 Task: Add an event with the title Team Building Event: Go-Kart Racing and Team Competition, date '2024/04/17', time 9:40 AM to 11:40 AMand add a description: The retreat will kick off with an opening session where participants will be introduced to the objectives and benefits of team building. The facilitators will create a positive and inclusive environment, setting the tone for open communication, respect, and mutual support.Select event color  Lavender . Add location for the event as: 321 Ribeira, Porto, Portugal, logged in from the account softage.5@softage.netand send the event invitation to softage.9@softage.net and softage.10@softage.net. Set a reminder for the event Every weekday(Monday to Friday)
Action: Mouse moved to (62, 121)
Screenshot: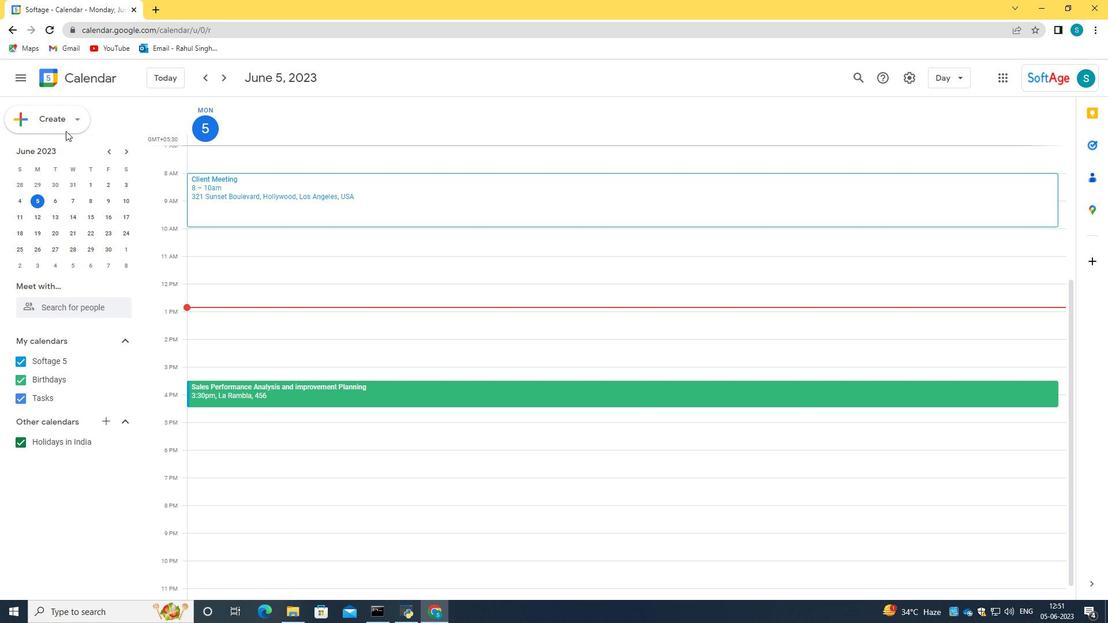 
Action: Mouse pressed left at (62, 121)
Screenshot: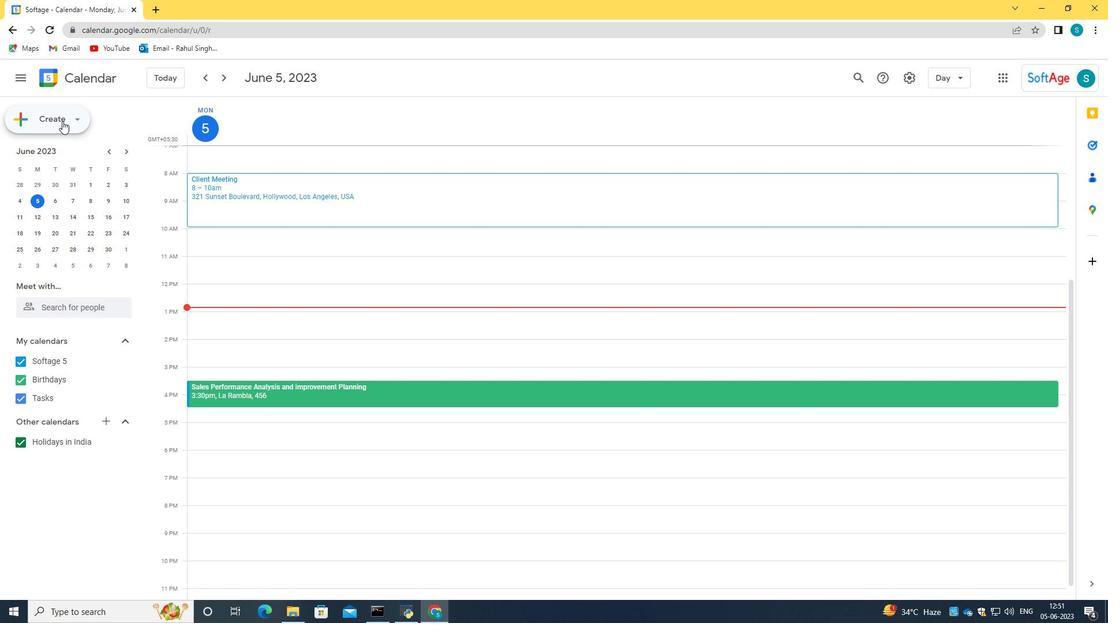 
Action: Mouse moved to (69, 149)
Screenshot: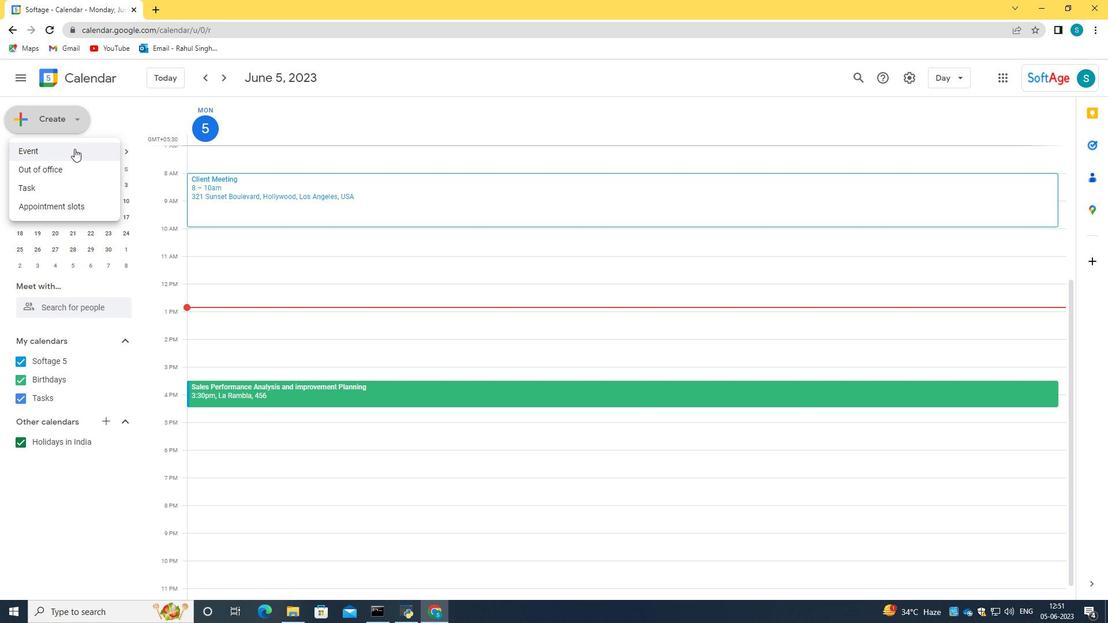 
Action: Mouse pressed left at (69, 149)
Screenshot: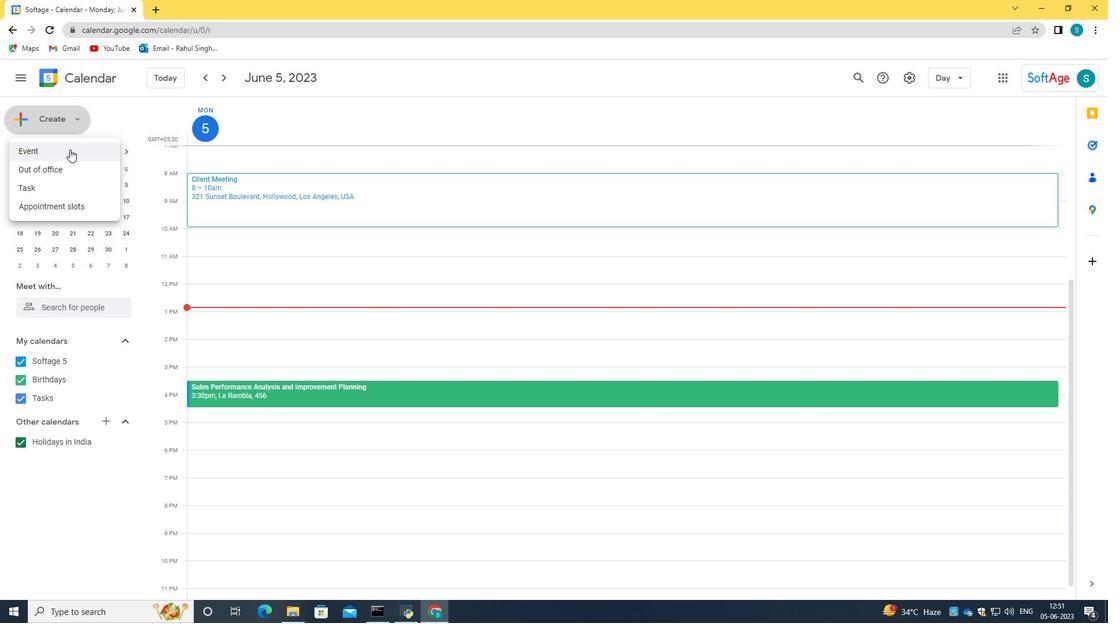 
Action: Mouse moved to (656, 461)
Screenshot: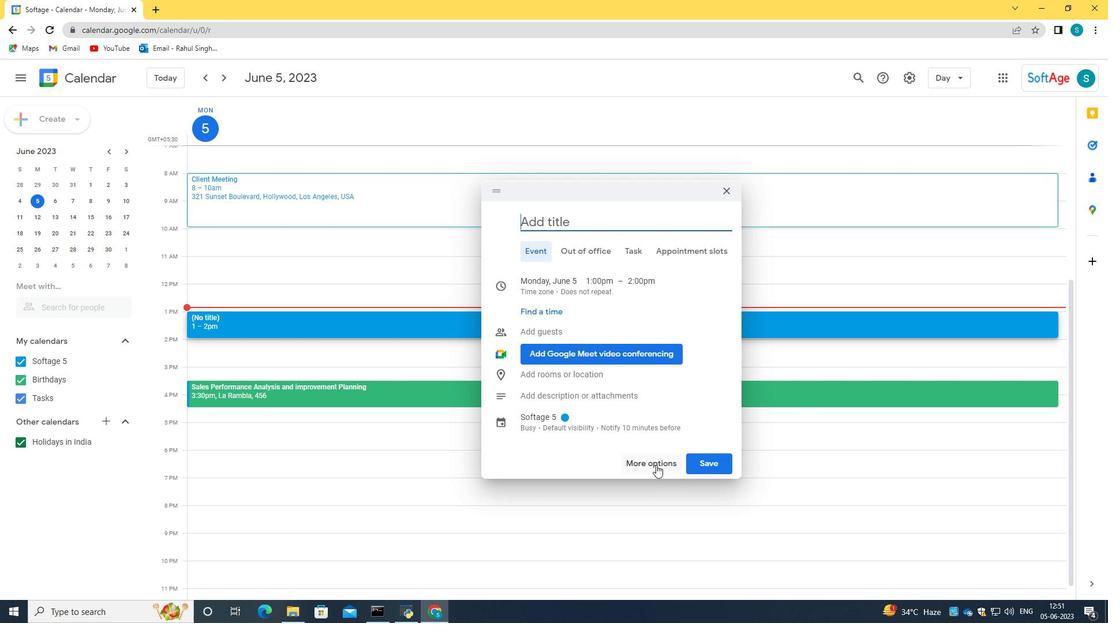 
Action: Mouse pressed left at (656, 461)
Screenshot: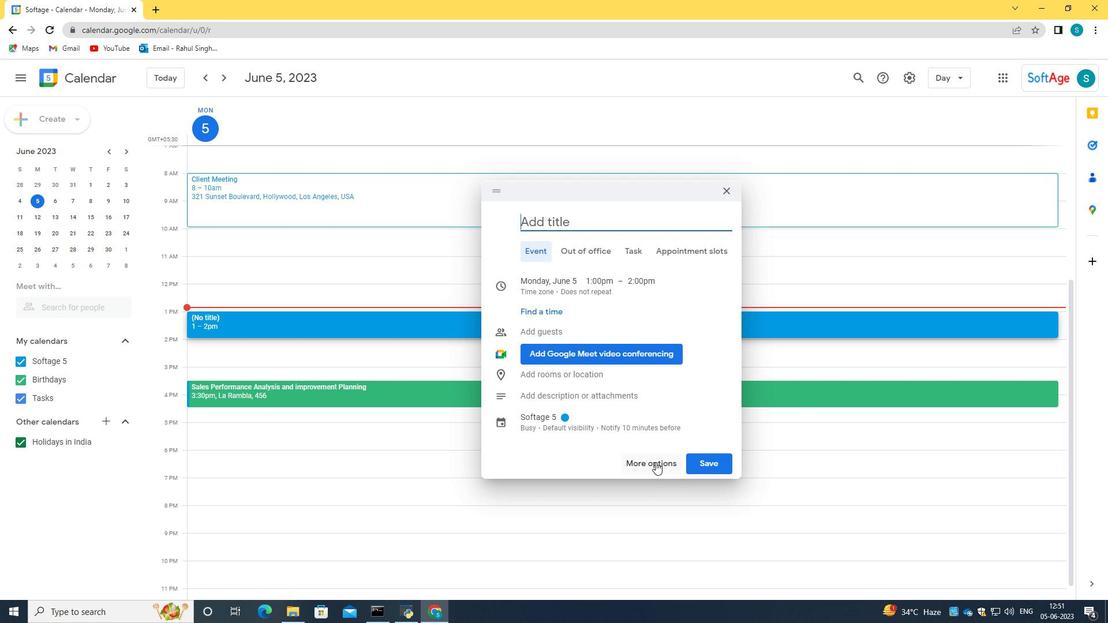 
Action: Mouse moved to (131, 91)
Screenshot: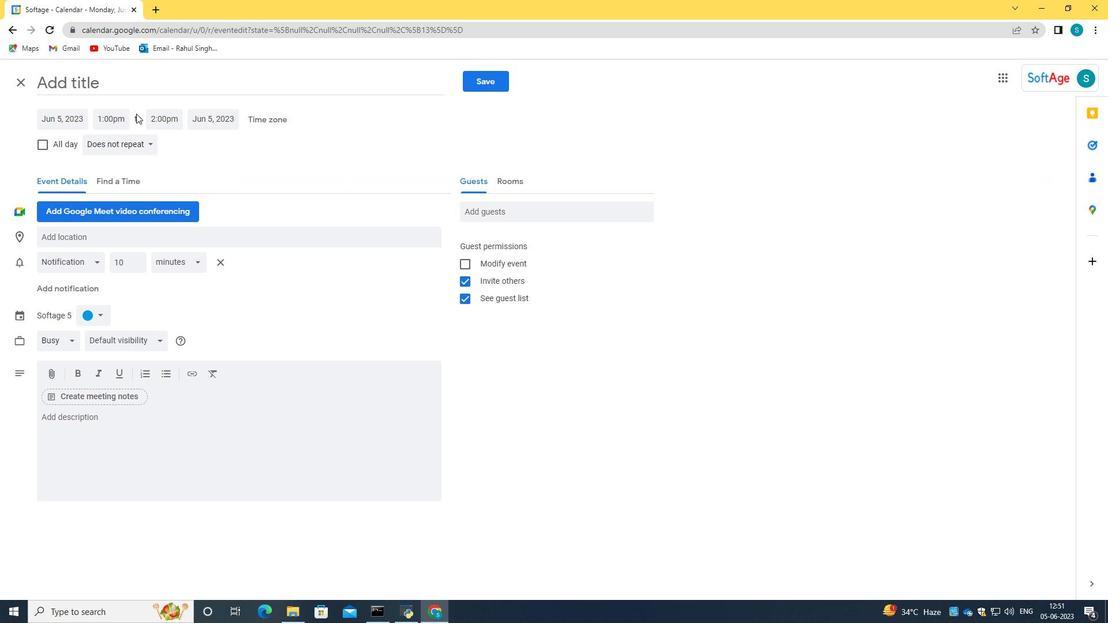 
Action: Mouse pressed left at (131, 91)
Screenshot: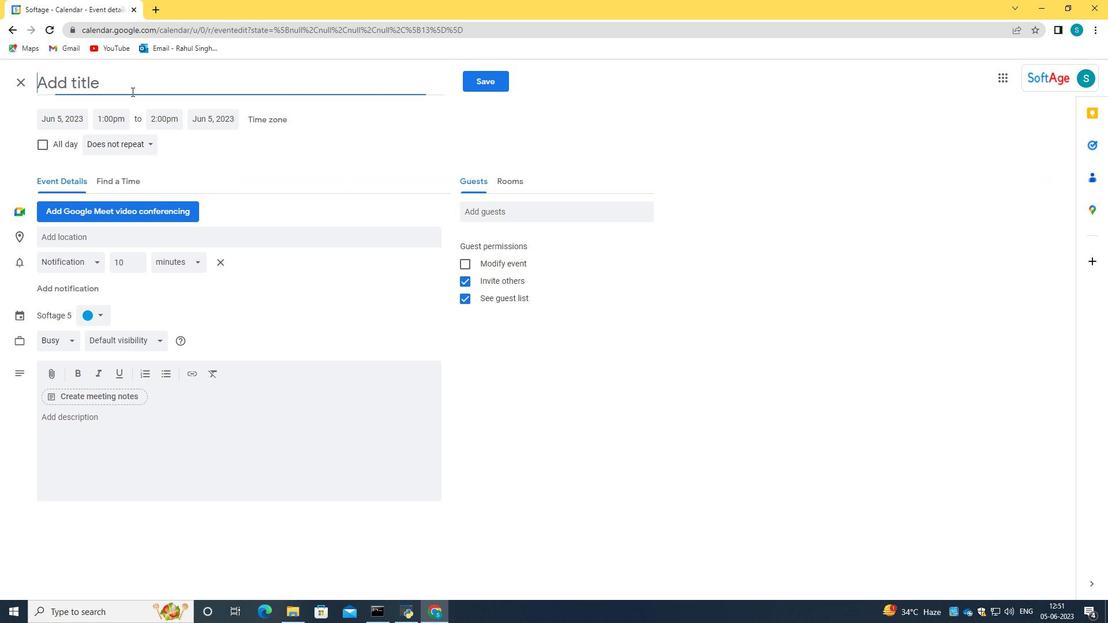 
Action: Key pressed <Key.caps_lock>T<Key.caps_lock>eam<Key.space><Key.caps_lock>B<Key.caps_lock>uilding<Key.space><Key.caps_lock>E<Key.caps_lock>vent<Key.shift_r>:<Key.space><Key.caps_lock>G<Key.caps_lock>o-<Key.caps_lock>K<Key.caps_lock>art<Key.space><Key.caps_lock>R<Key.caps_lock>acing<Key.space>and<Key.space><Key.caps_lock>T<Key.caps_lock>eam<Key.space><Key.caps_lock>C<Key.caps_lock>ompetiton<Key.backspace><Key.backspace>ion
Screenshot: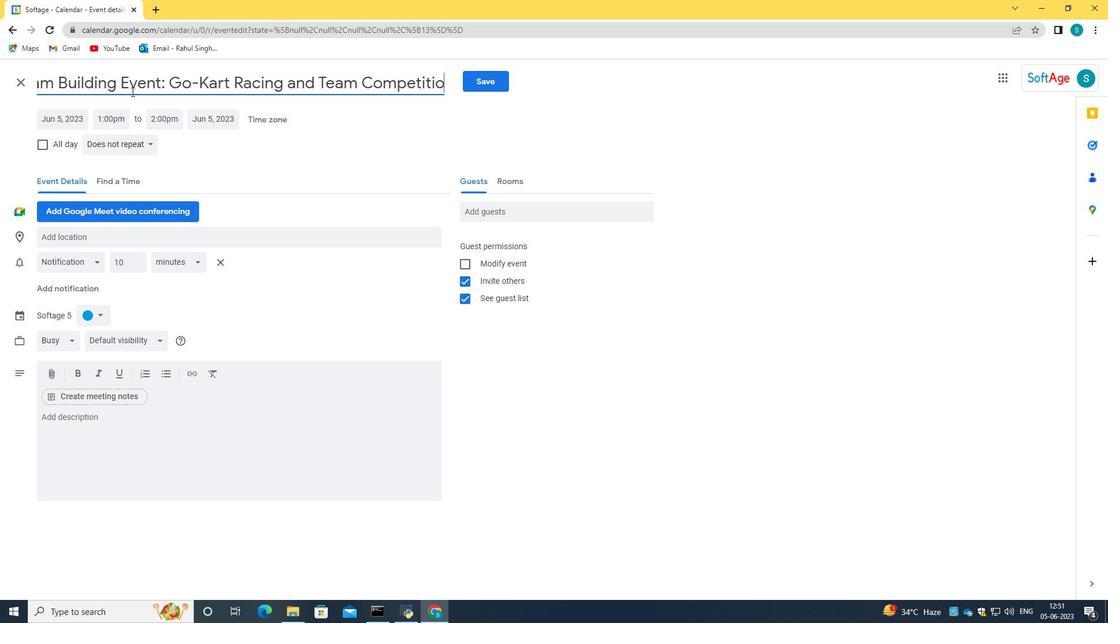 
Action: Mouse moved to (50, 120)
Screenshot: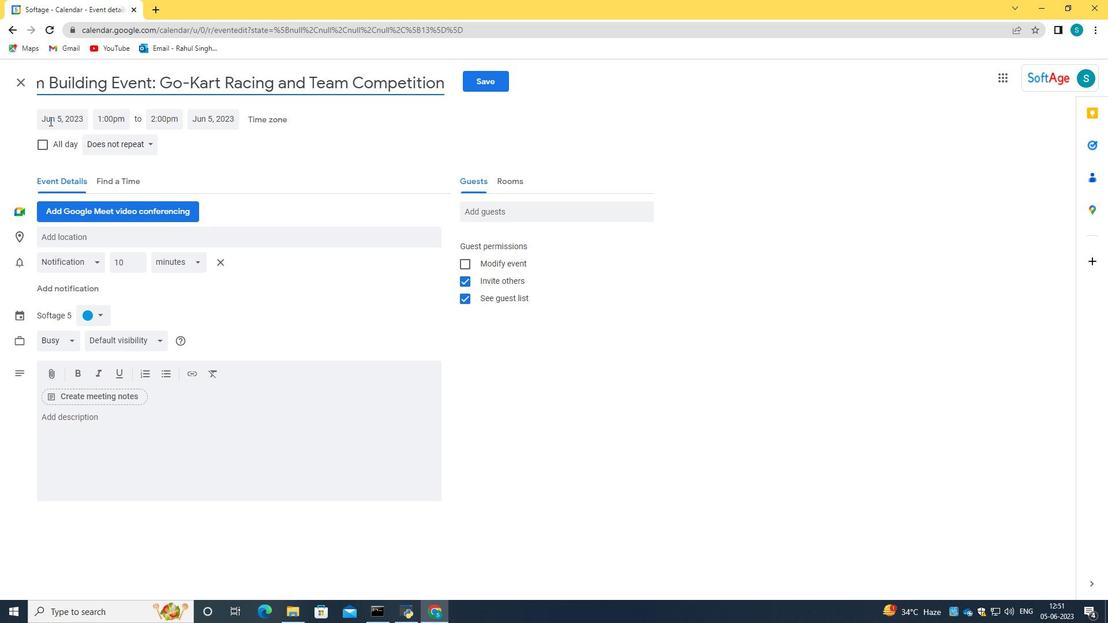 
Action: Mouse pressed left at (50, 120)
Screenshot: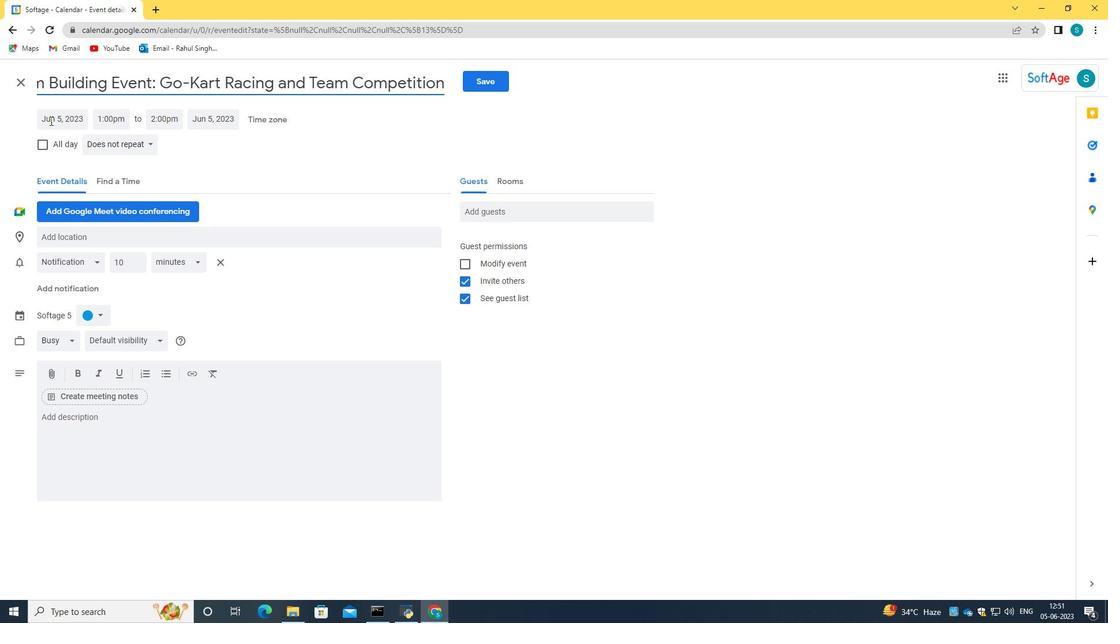 
Action: Key pressed 2024/04/17<Key.tab>09<Key.shift_r>:40<Key.space>am<Key.tab>11<Key.shift_r>:40<Key.space>am
Screenshot: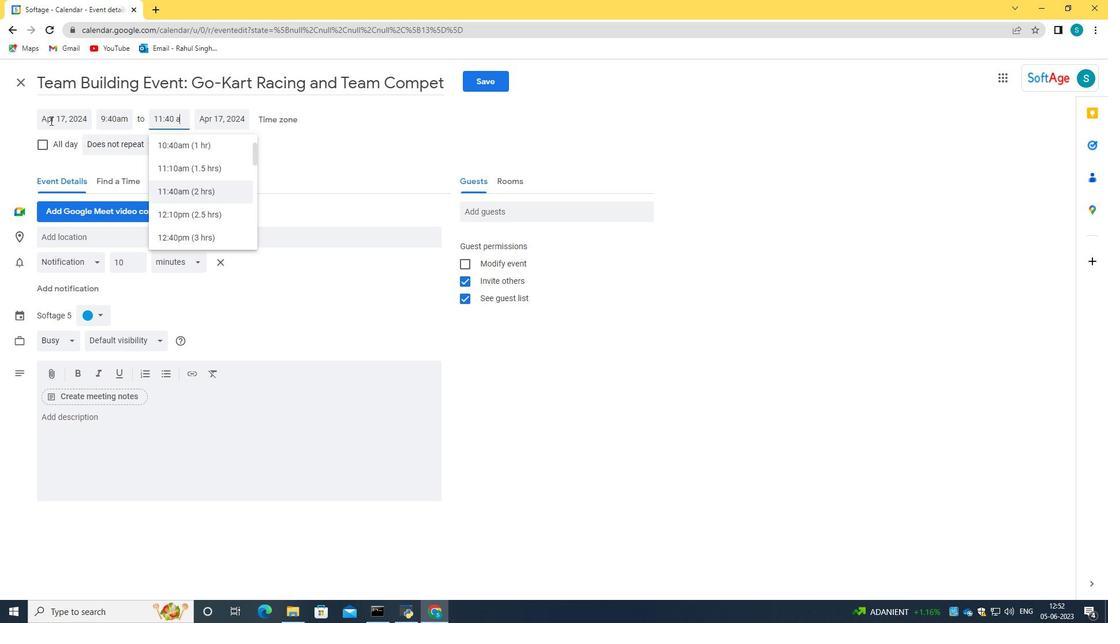 
Action: Mouse scrolled (50, 121) with delta (0, 0)
Screenshot: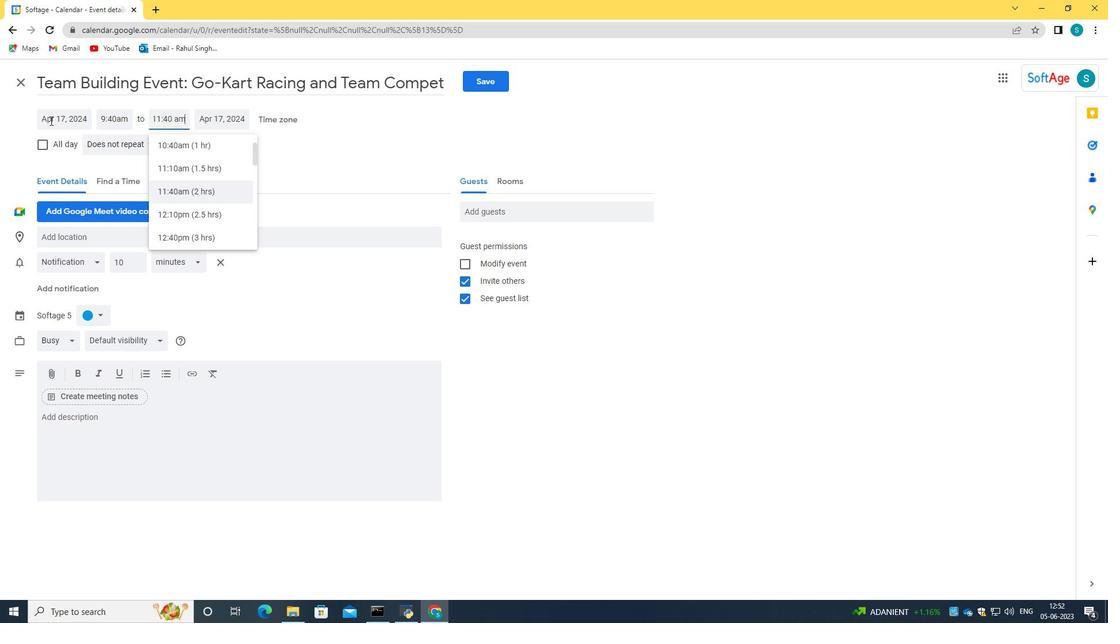 
Action: Mouse scrolled (50, 121) with delta (0, 0)
Screenshot: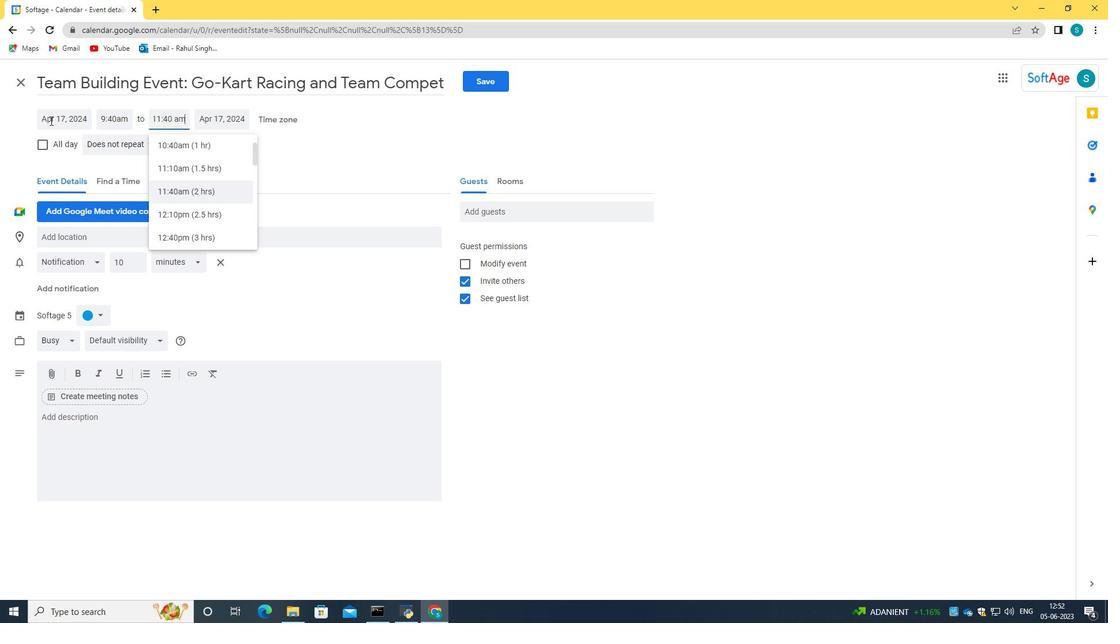 
Action: Mouse scrolled (50, 121) with delta (0, 0)
Screenshot: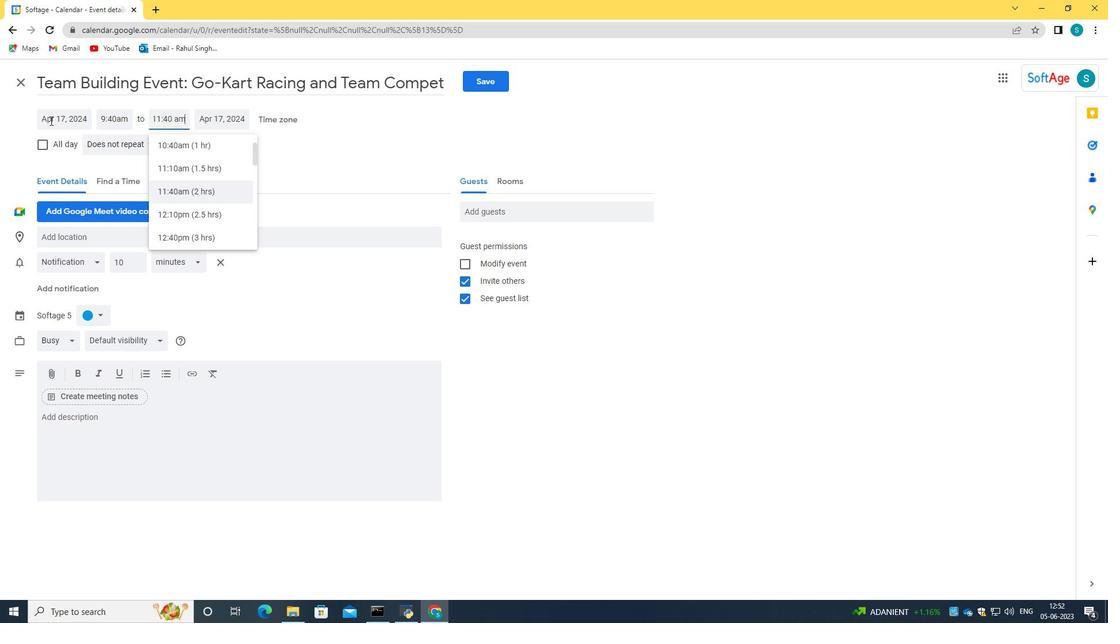 
Action: Mouse moved to (192, 194)
Screenshot: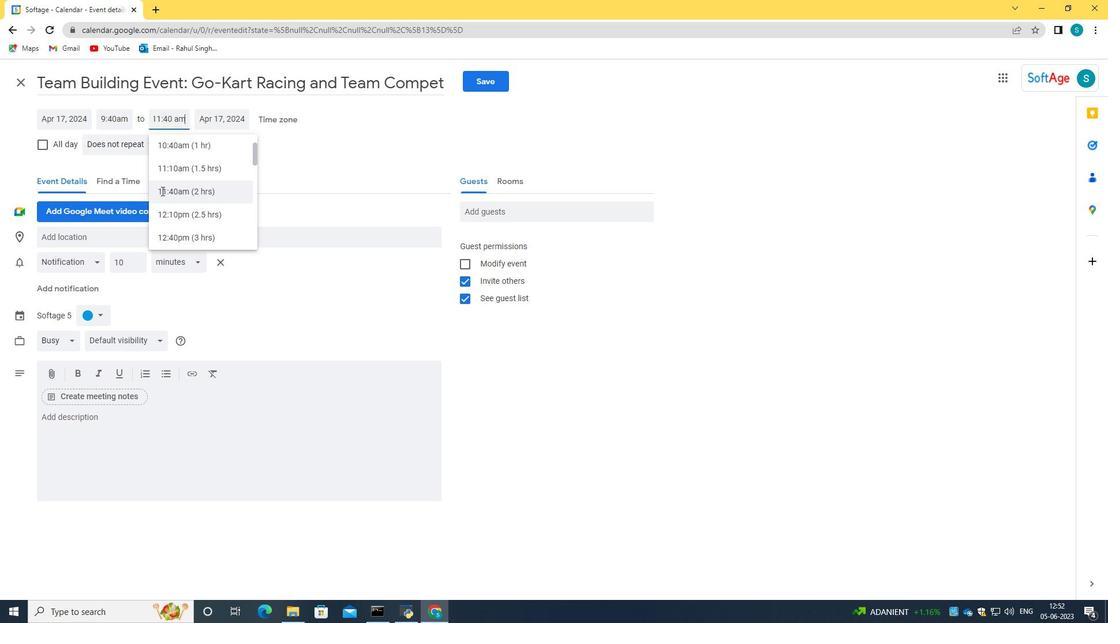 
Action: Mouse pressed left at (192, 194)
Screenshot: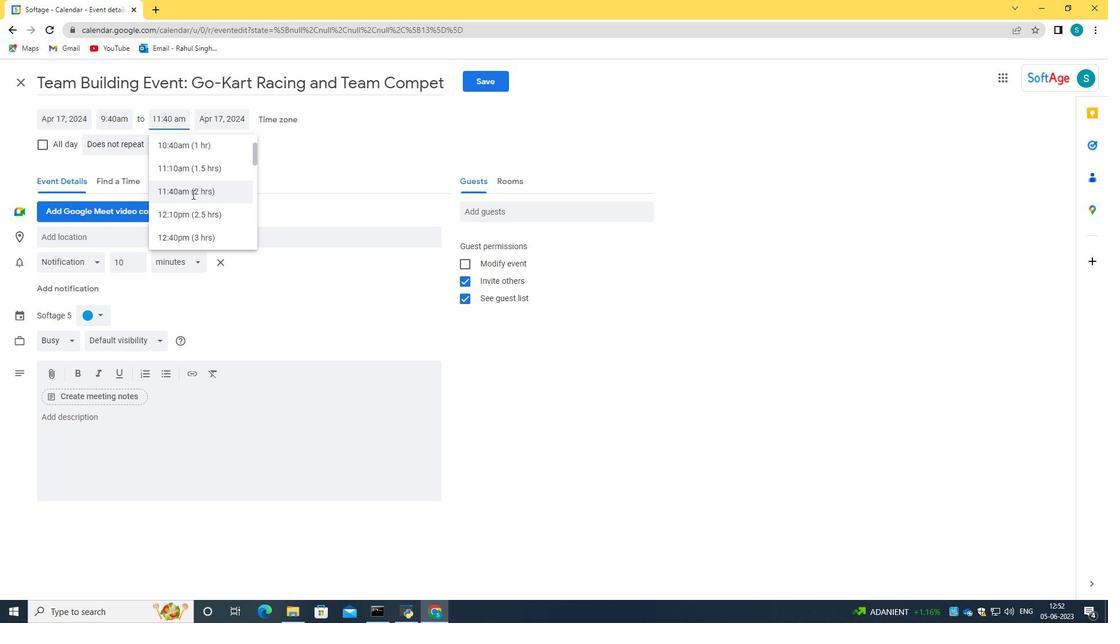 
Action: Mouse moved to (202, 427)
Screenshot: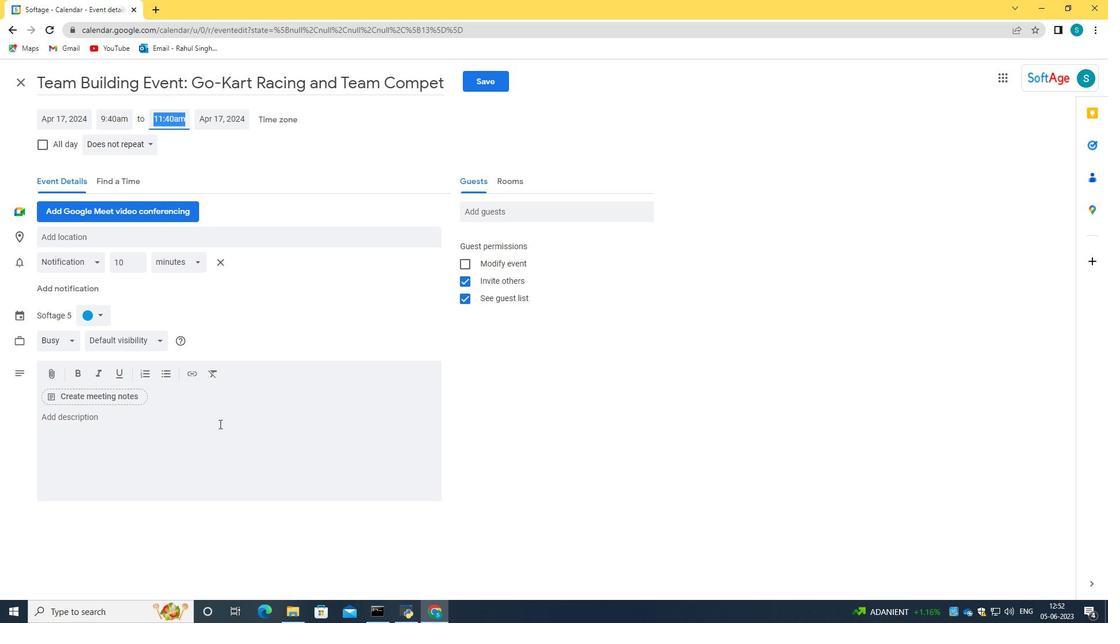 
Action: Mouse pressed left at (202, 427)
Screenshot: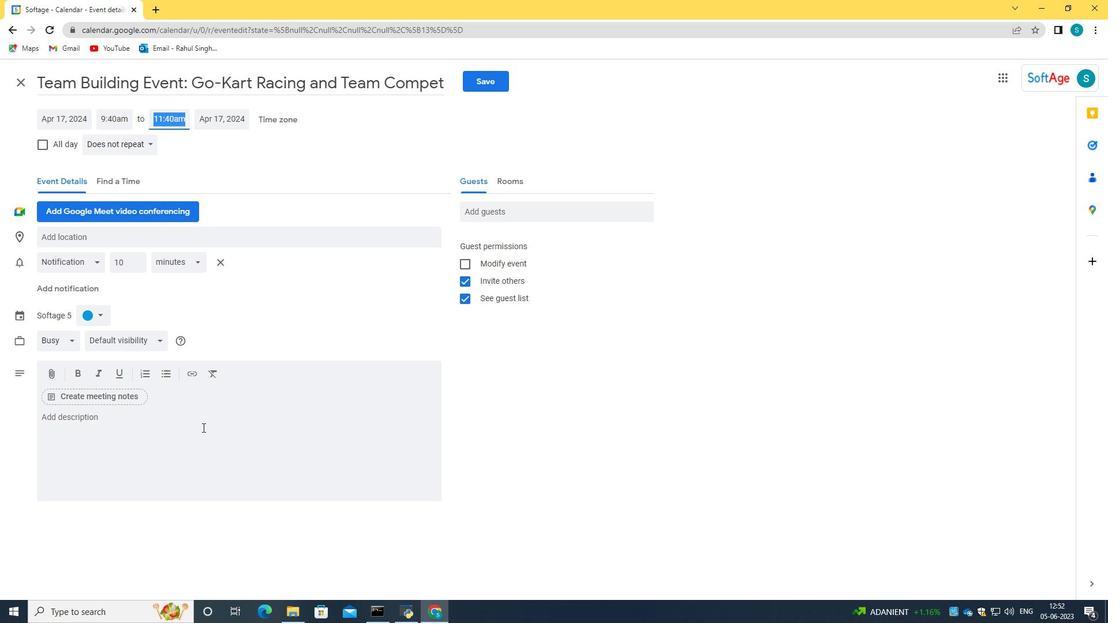 
Action: Key pressed <Key.caps_lock>T<Key.caps_lock>he<Key.space>retreat<Key.space>will<Key.space>kick<Key.space>off<Key.space>with<Key.space>an<Key.space>opening<Key.space>session<Key.space>where<Key.space>participants<Key.space>will<Key.space>be<Key.space>introduced<Key.space>to<Key.space>the<Key.space>objectives<Key.space>and<Key.space>benefits<Key.space>of<Key.space>team<Key.space>building.<Key.space><Key.caps_lock>T<Key.caps_lock>he<Key.space>facilitators<Key.space>will<Key.space>create<Key.space>a<Key.space>posotive<Key.space><Key.backspace><Key.backspace><Key.backspace><Key.backspace><Key.backspace><Key.backspace>itive<Key.space>and<Key.space>inclusive<Key.space>environment,<Key.space>setting<Key.space>the<Key.space>tone<Key.space>for<Key.space>open<Key.space>communication,<Key.space>respect<Key.space>and<Key.space>mutual<Key.space>support.
Screenshot: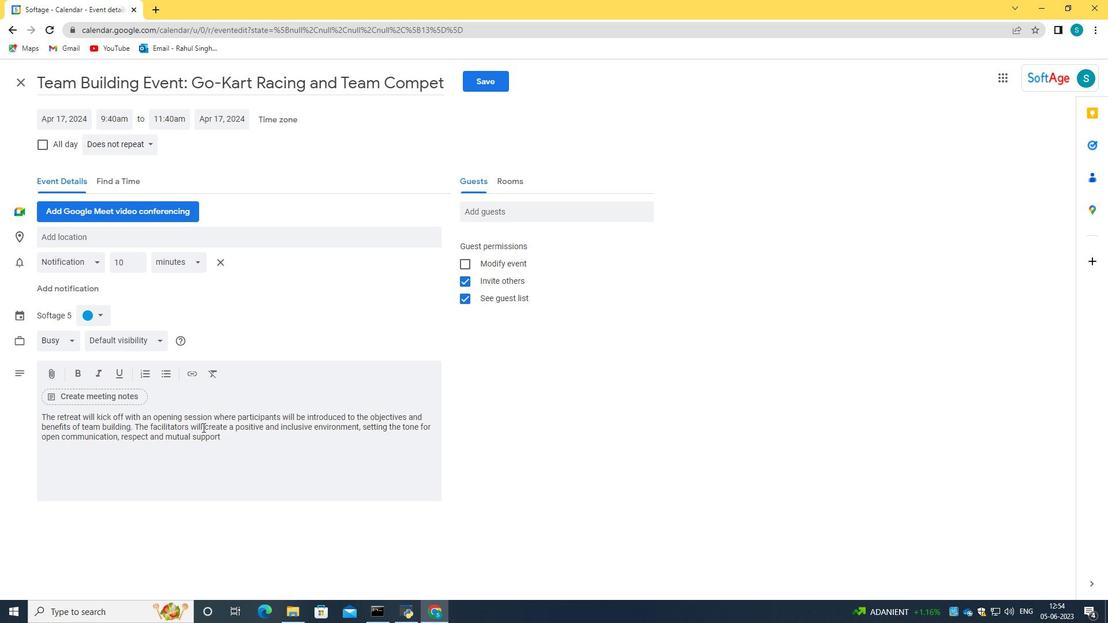
Action: Mouse moved to (99, 315)
Screenshot: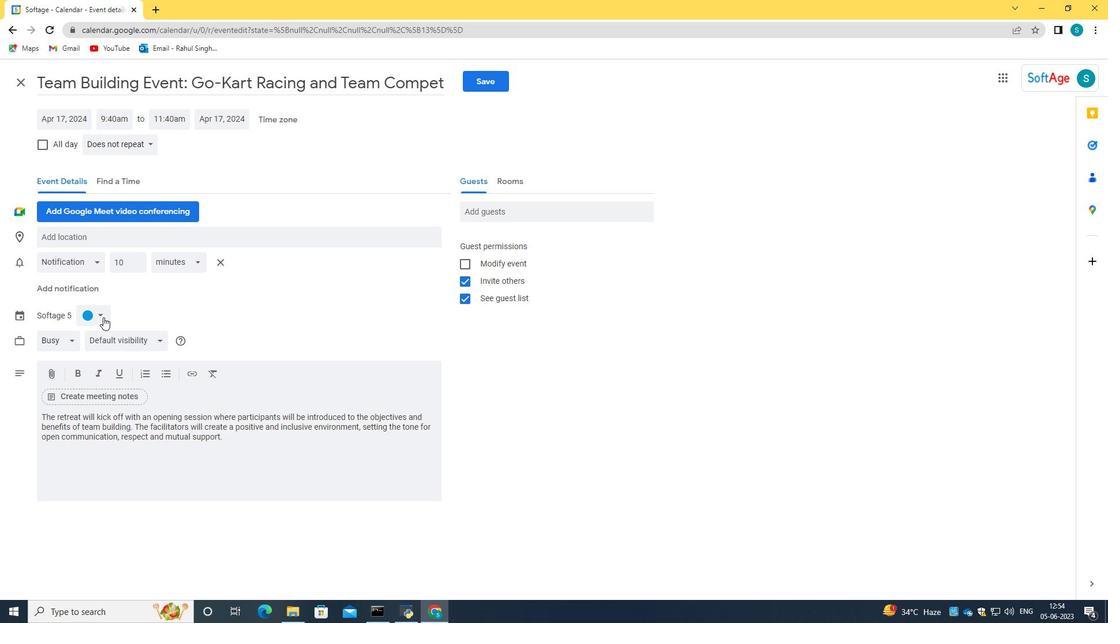 
Action: Mouse pressed left at (99, 315)
Screenshot: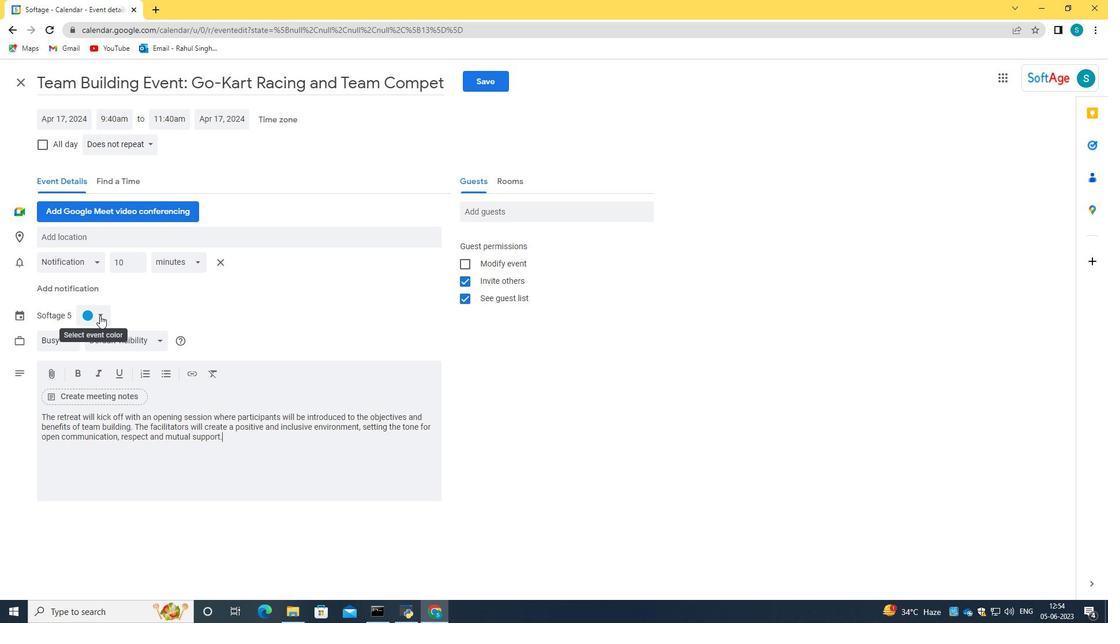 
Action: Mouse moved to (89, 369)
Screenshot: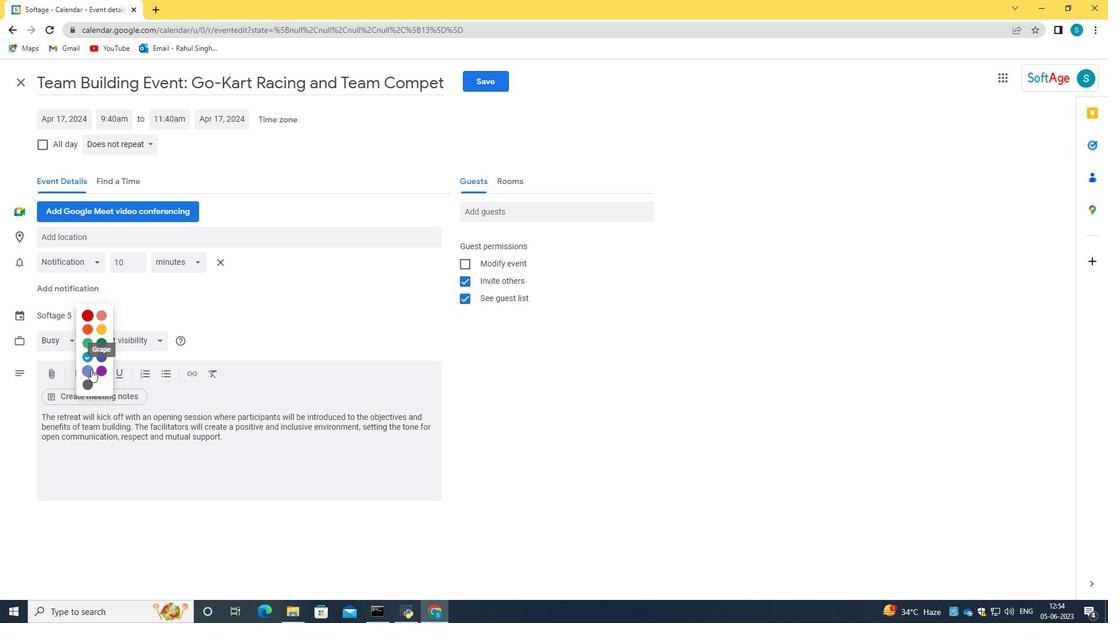 
Action: Mouse pressed left at (89, 369)
Screenshot: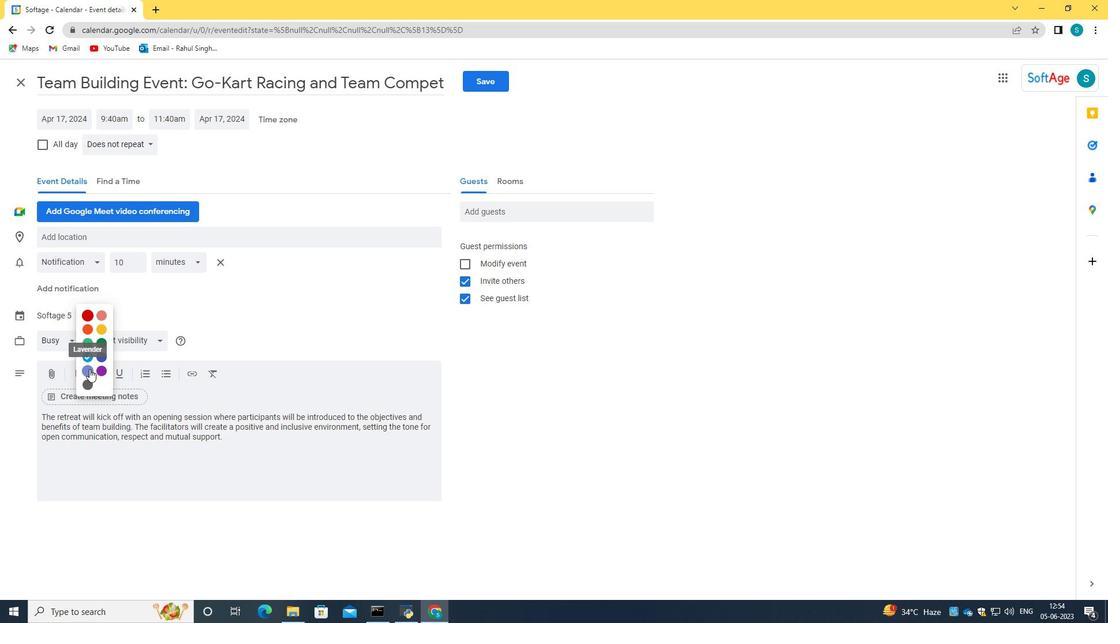 
Action: Mouse moved to (99, 238)
Screenshot: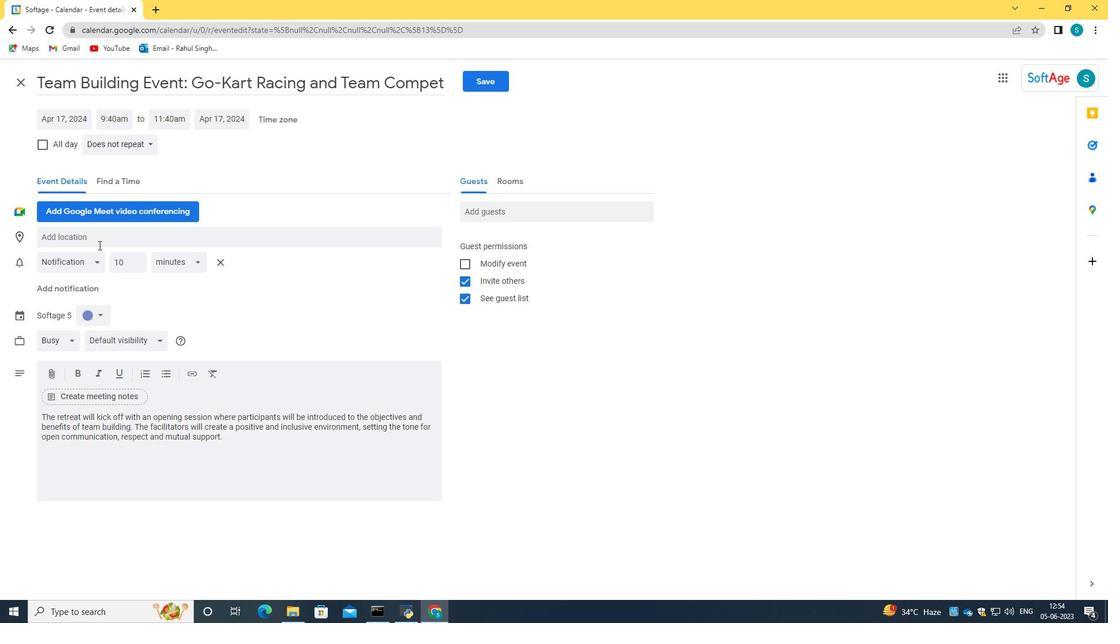 
Action: Mouse pressed left at (99, 238)
Screenshot: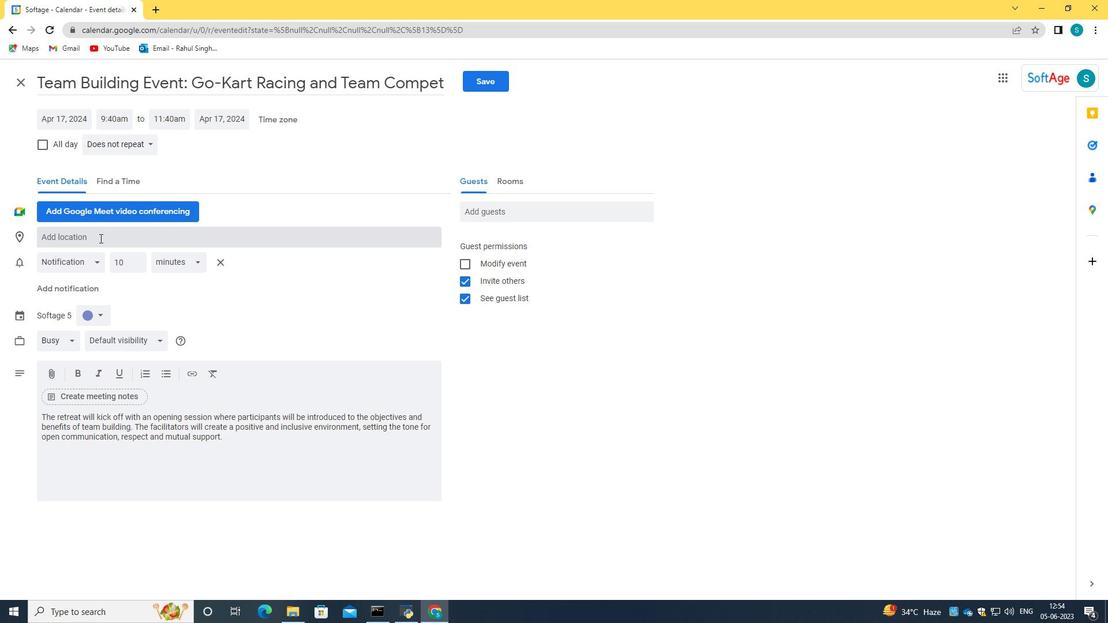 
Action: Key pressed 321<Key.space><Key.caps_lock>R<Key.caps_lock>iber<Key.backspace>ira<Key.space>,<Key.space><Key.caps_lock>P<Key.caps_lock>orto,<Key.space><Key.caps_lock>P<Key.caps_lock>ortugal<Key.enter>
Screenshot: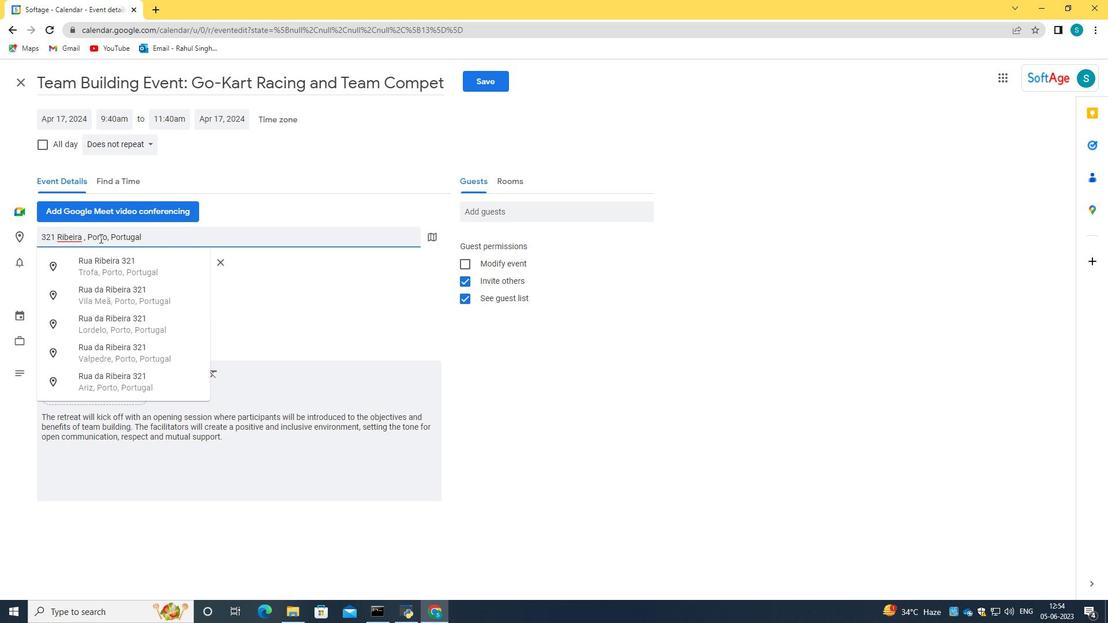 
Action: Mouse moved to (520, 211)
Screenshot: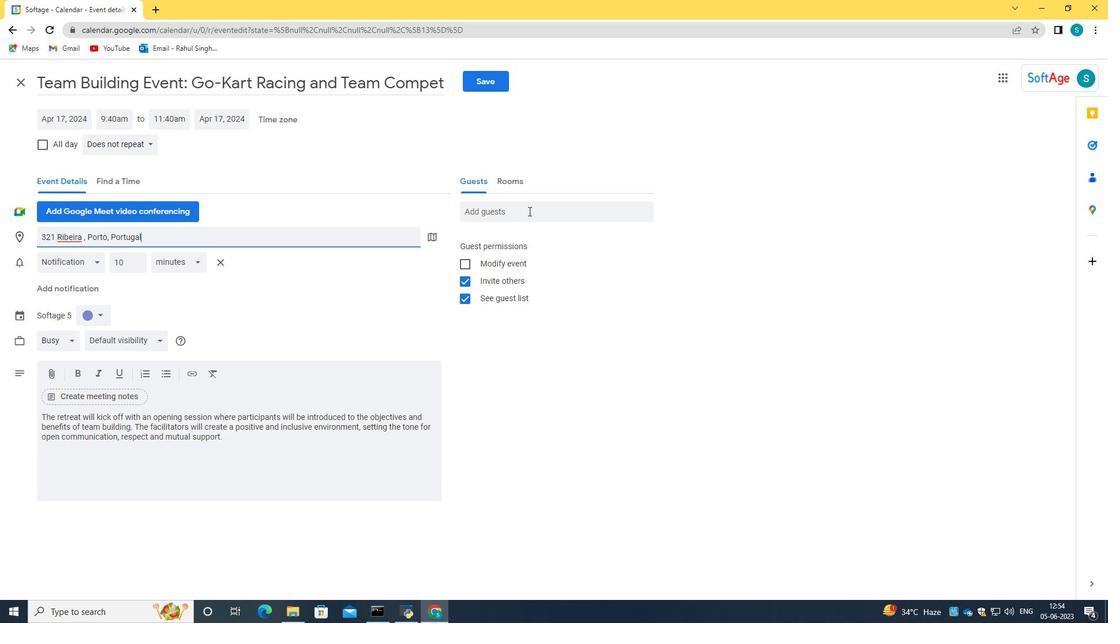 
Action: Mouse pressed left at (520, 211)
Screenshot: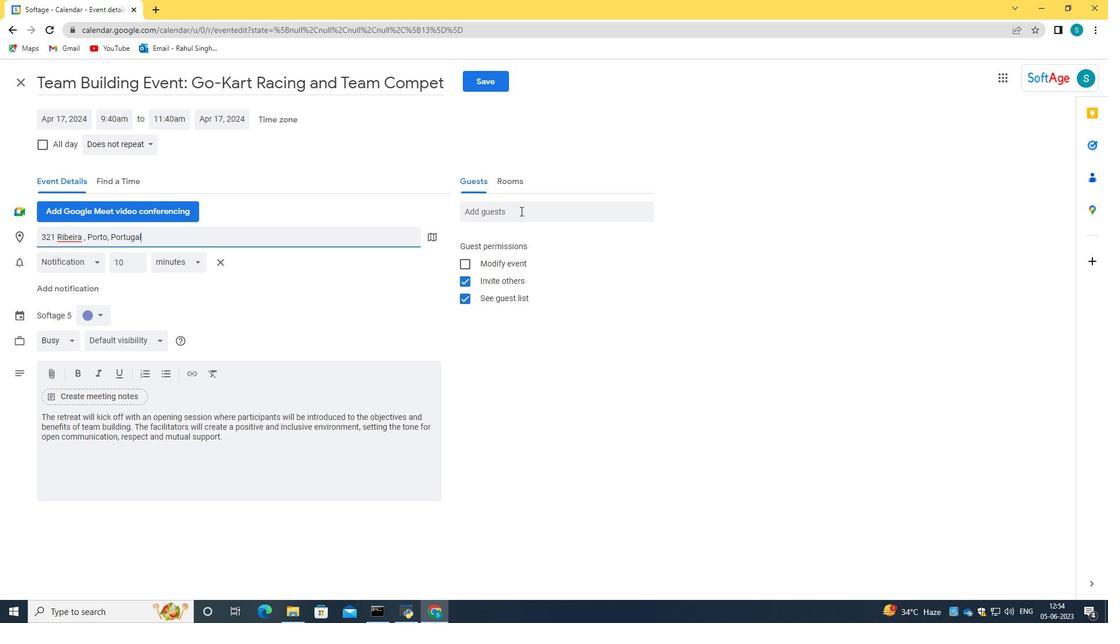 
Action: Key pressed softage.9<Key.shift>@softage.net<Key.tab>softage.10<Key.shift>@softage.net
Screenshot: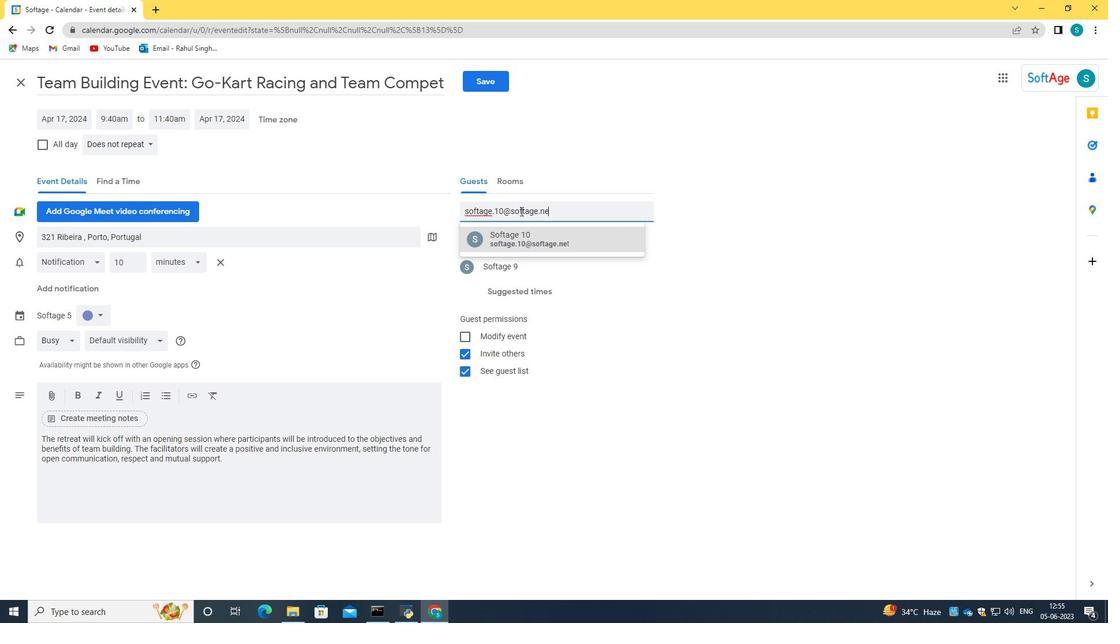 
Action: Mouse moved to (528, 236)
Screenshot: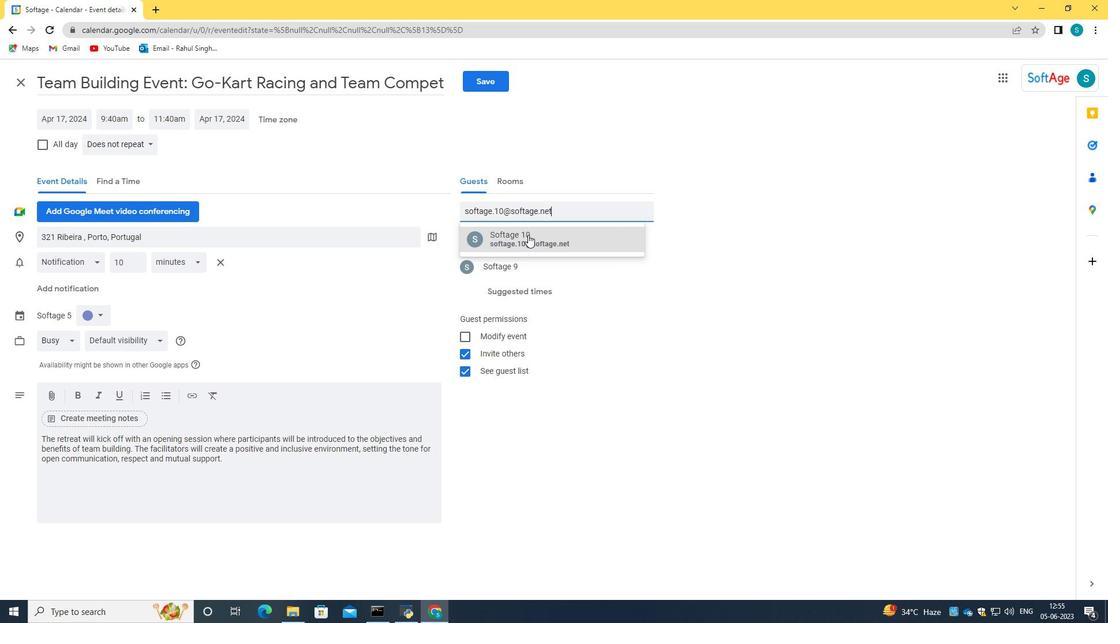 
Action: Mouse pressed left at (528, 236)
Screenshot: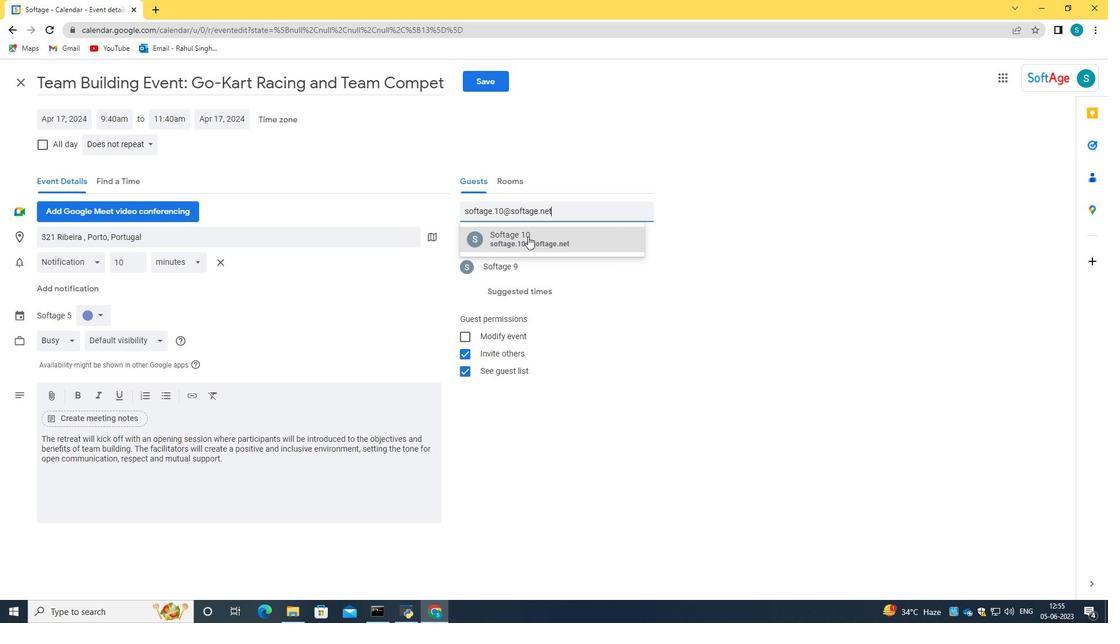 
Action: Mouse moved to (141, 141)
Screenshot: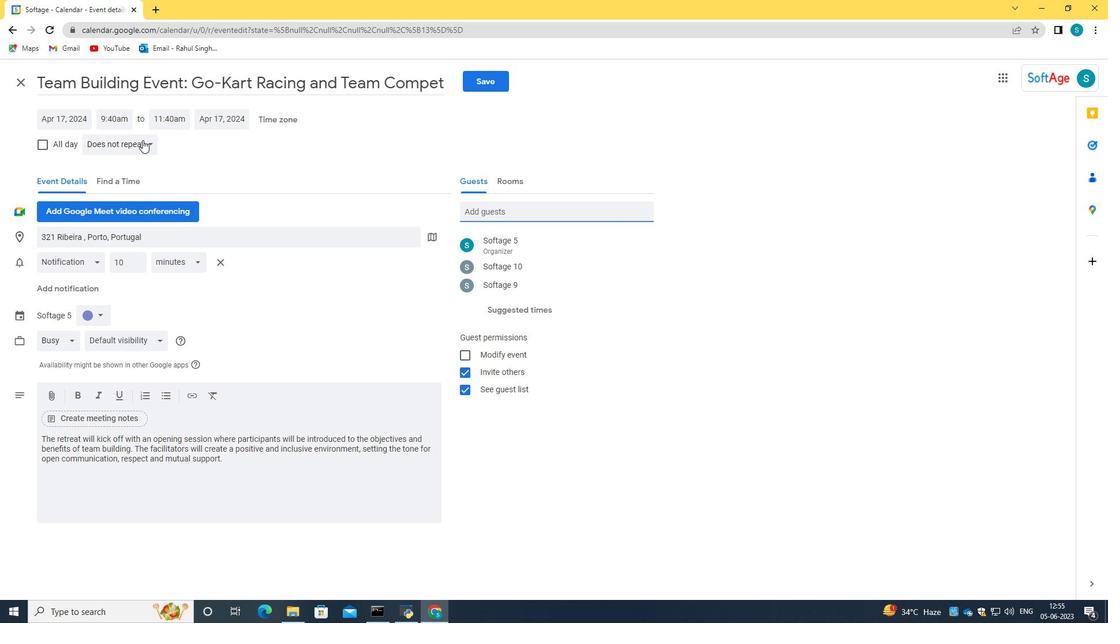 
Action: Mouse pressed left at (141, 141)
Screenshot: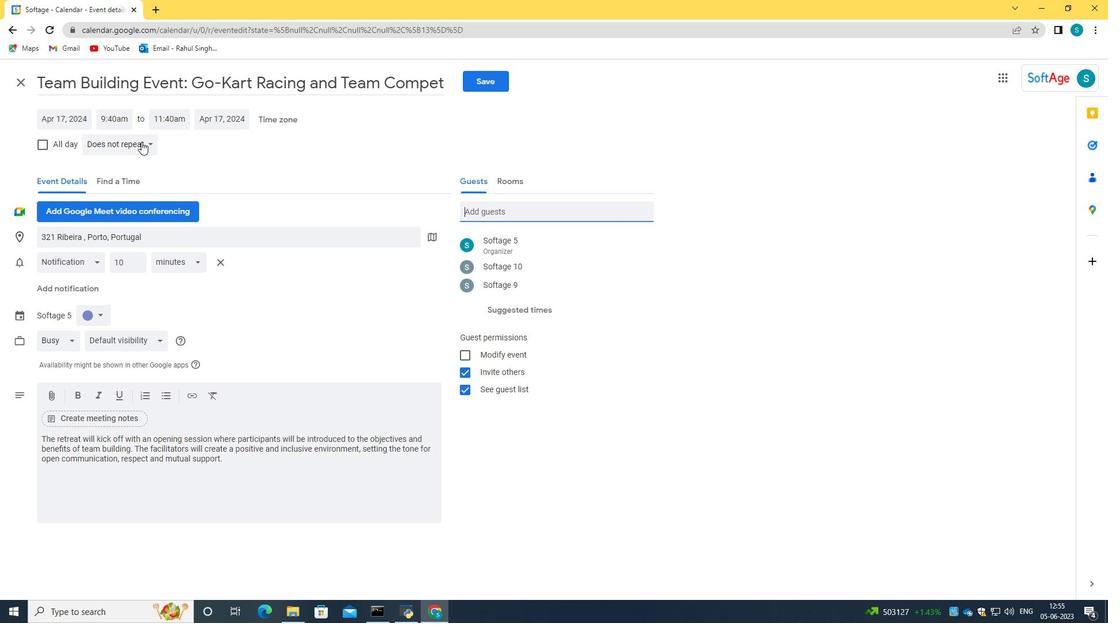 
Action: Mouse moved to (162, 251)
Screenshot: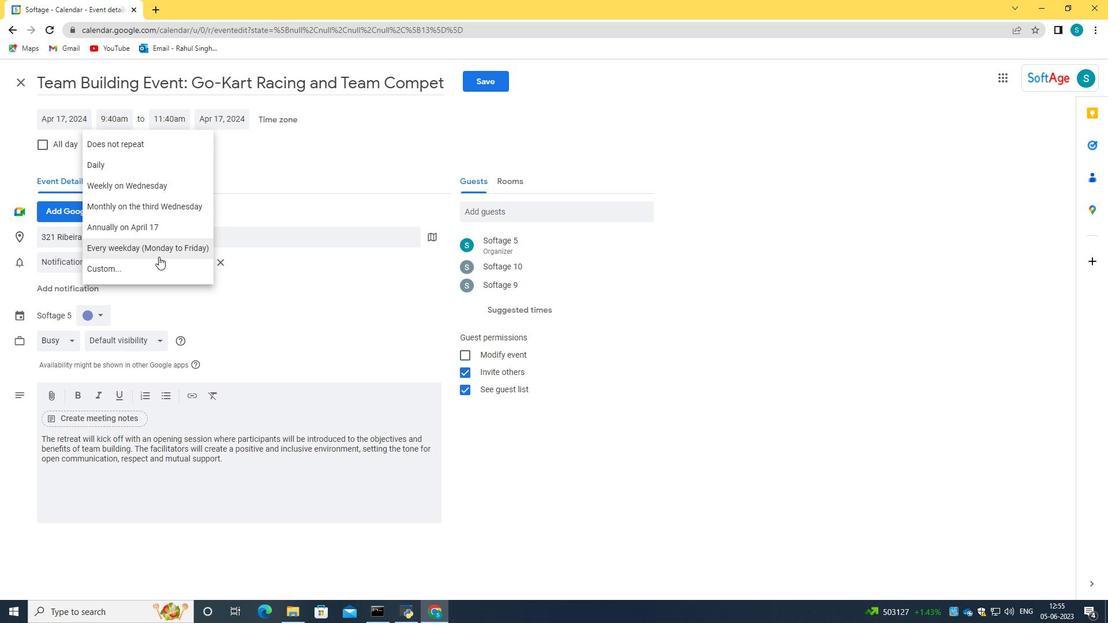 
Action: Mouse pressed left at (162, 251)
Screenshot: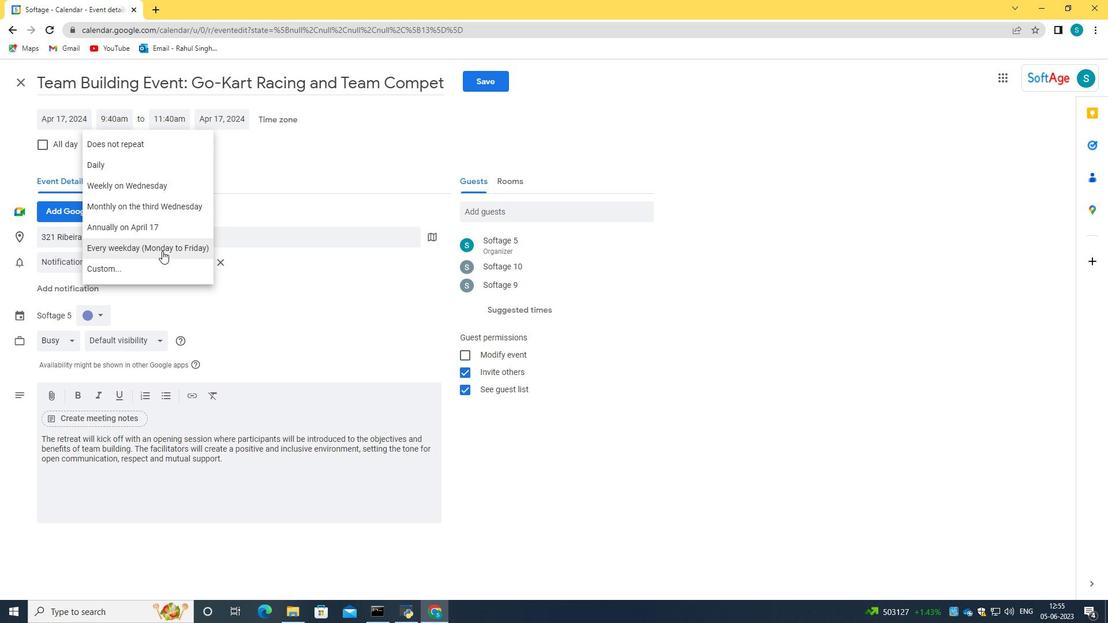 
Action: Mouse moved to (483, 76)
Screenshot: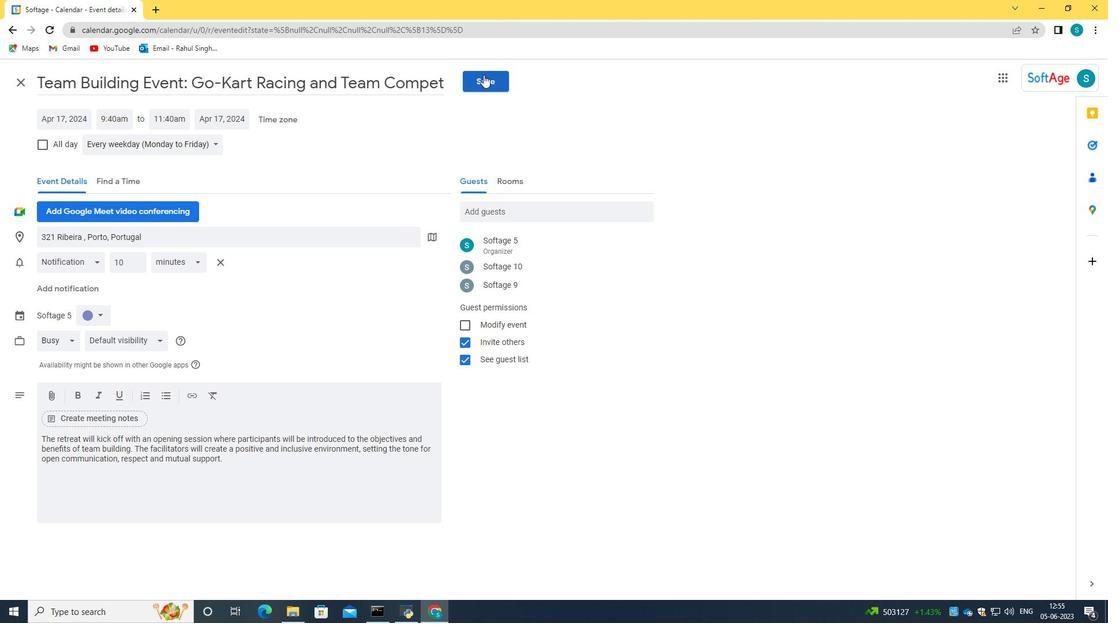 
Action: Mouse pressed left at (483, 76)
Screenshot: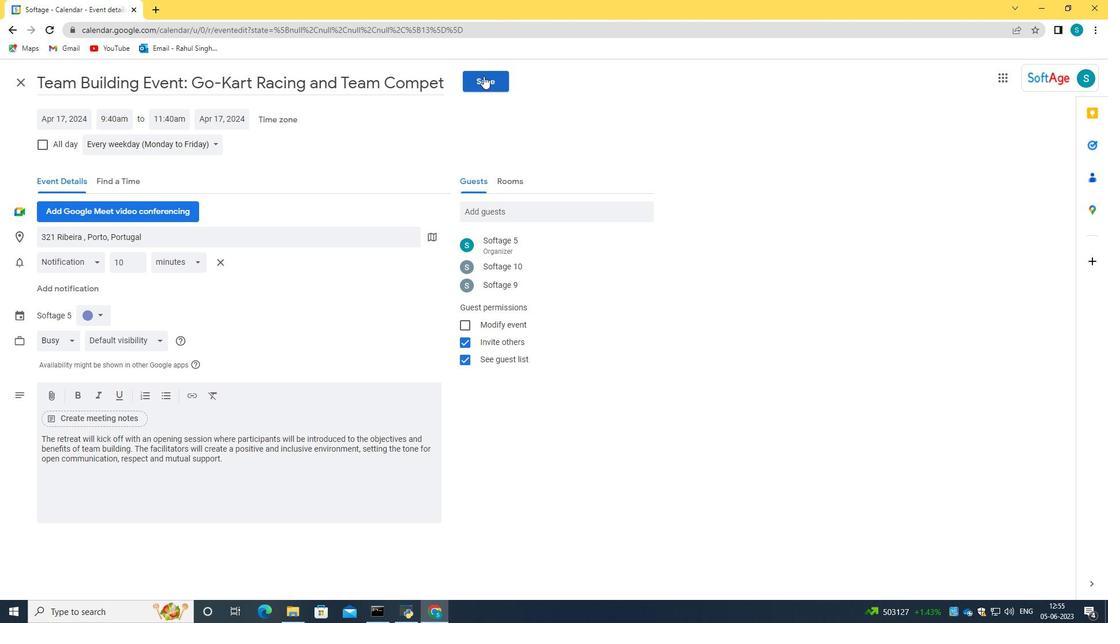 
Action: Mouse moved to (665, 360)
Screenshot: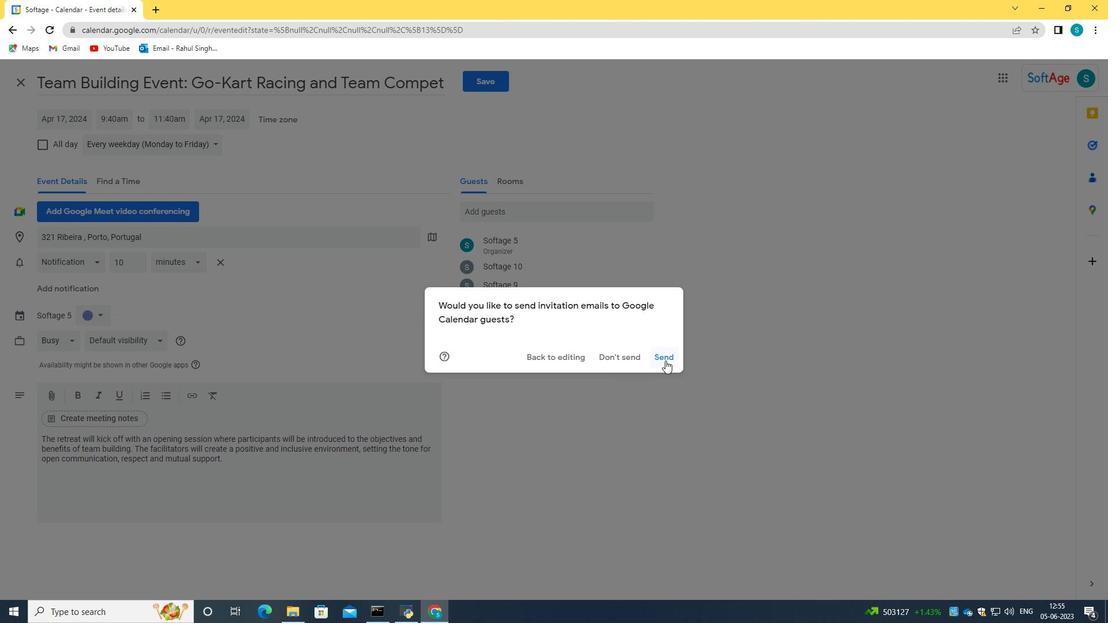 
Action: Mouse pressed left at (665, 360)
Screenshot: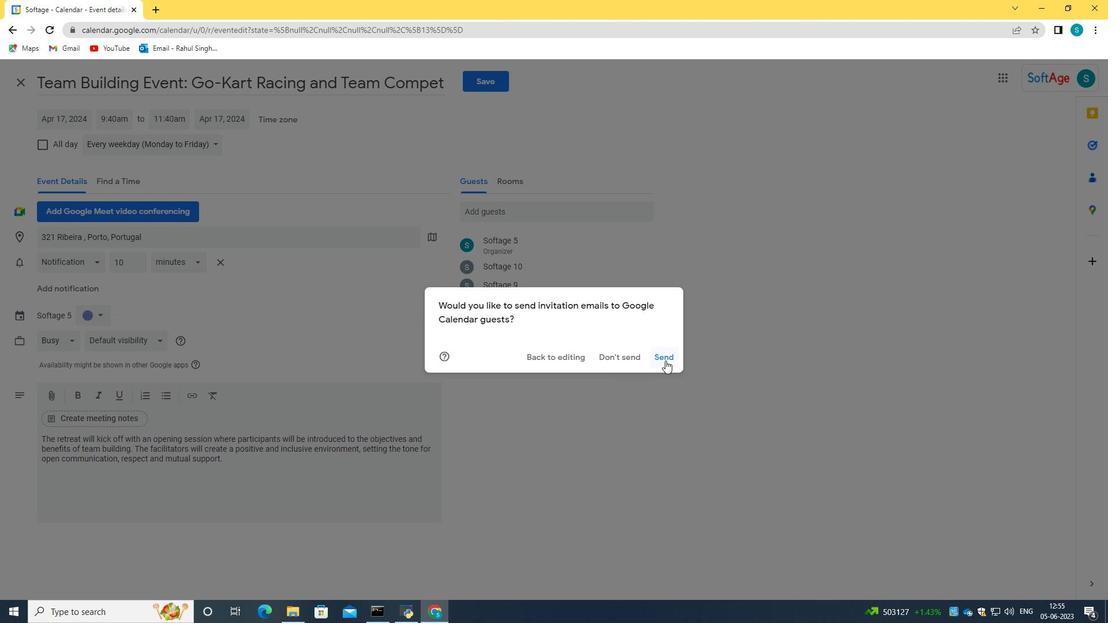 
Action: Mouse moved to (666, 360)
Screenshot: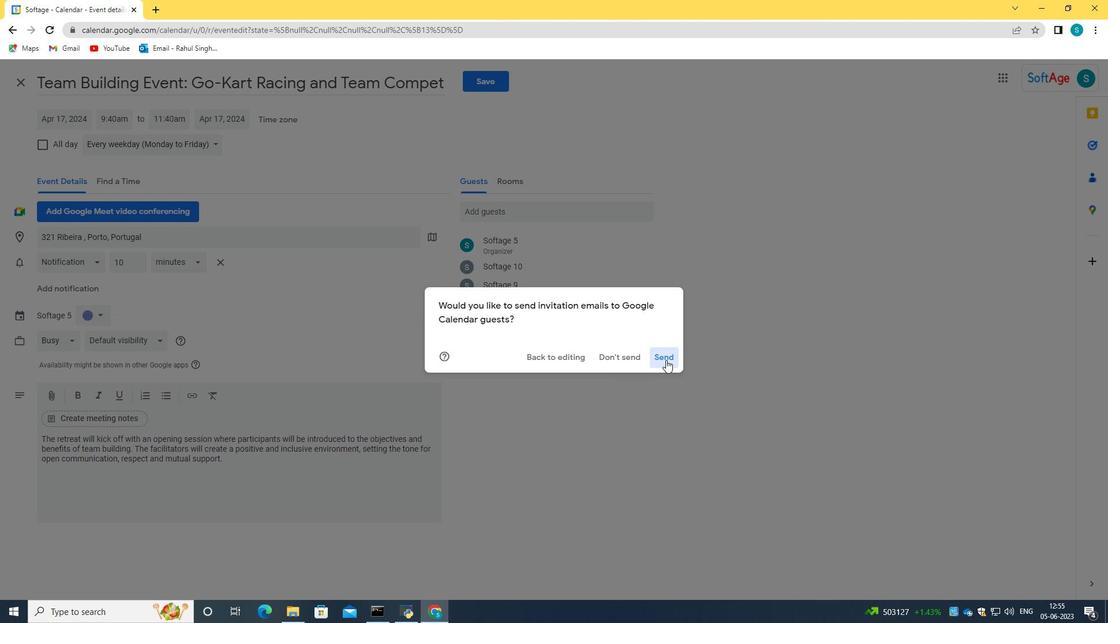 
